 Task: Create New Customer with Customer Name: Lula Convenience Stores, Billing Address Line1: 1489 Vineyard Drive, Billing Address Line2:  Independence, Billing Address Line3:  Ohio 44131
Action: Mouse moved to (411, 87)
Screenshot: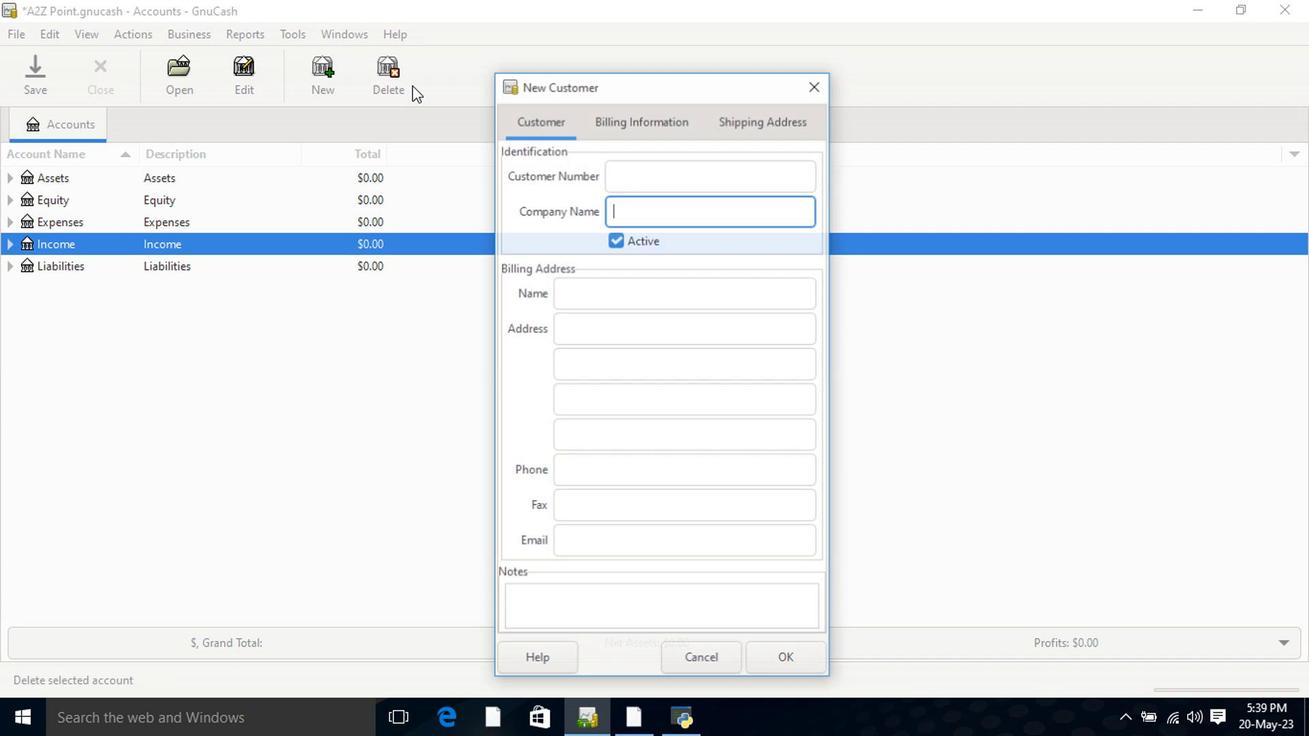
Action: Mouse pressed left at (411, 87)
Screenshot: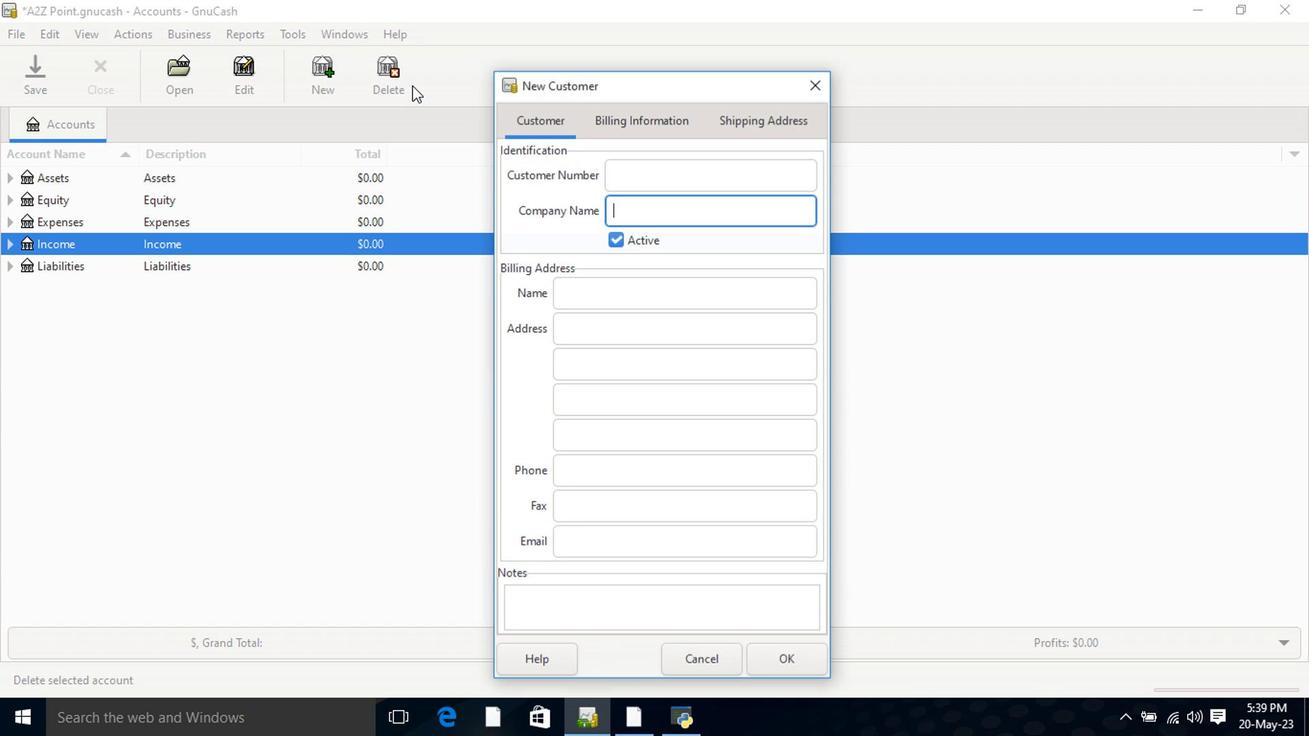 
Action: Key pressed <Key.shift>Lula<Key.space><Key.shift>Convenence<Key.space><Key.shift>Stores<Key.tab><Key.tab><Key.tab>1489<Key.space><Key.shift>Vineyard<Key.space><Key.shift>Drive<Key.tab><Key.shift>Ind<Key.tab><Key.shift>o<Key.tab>
Screenshot: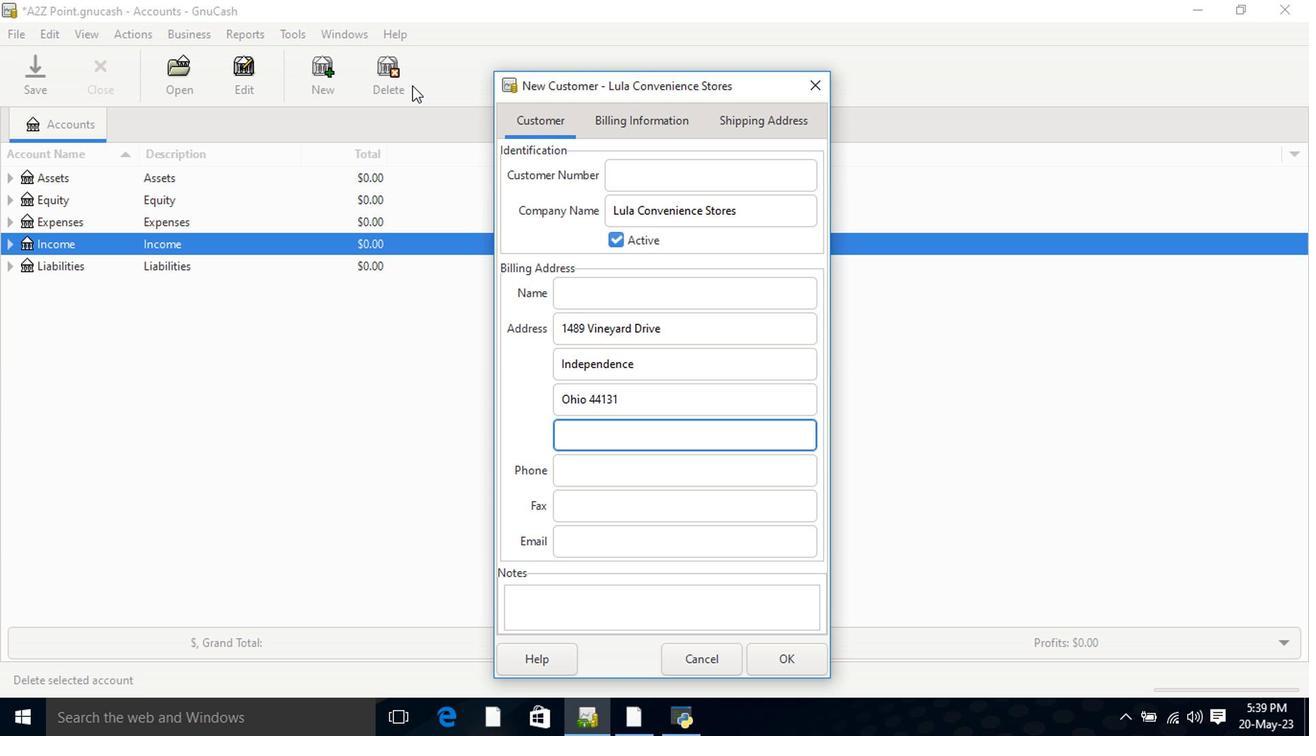 
Action: Mouse moved to (774, 655)
Screenshot: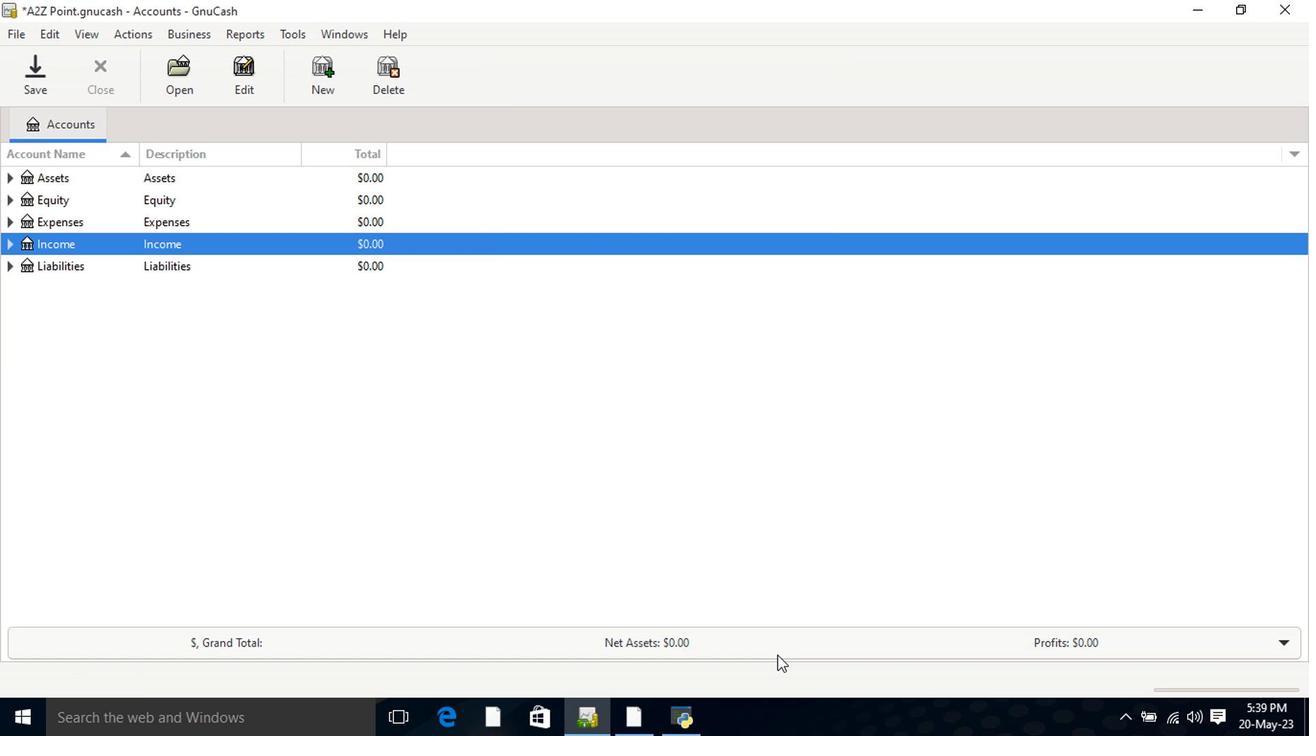 
Action: Mouse pressed left at (774, 655)
Screenshot: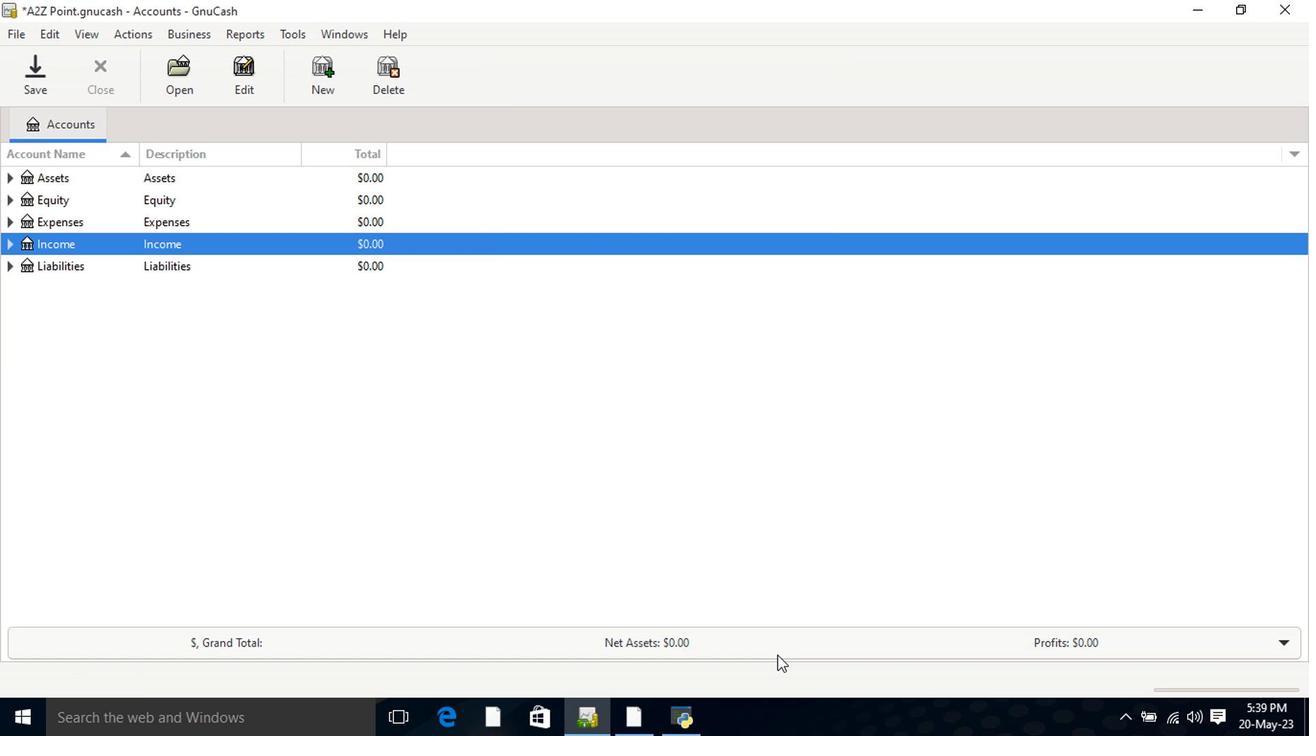 
